 Task: Change  the formatting of the data to Which is Greater than 10.In conditional formating, put the option 'Chart 5 colour.'In the sheet  Attendance Tracker Templatebook
Action: Mouse moved to (36, 123)
Screenshot: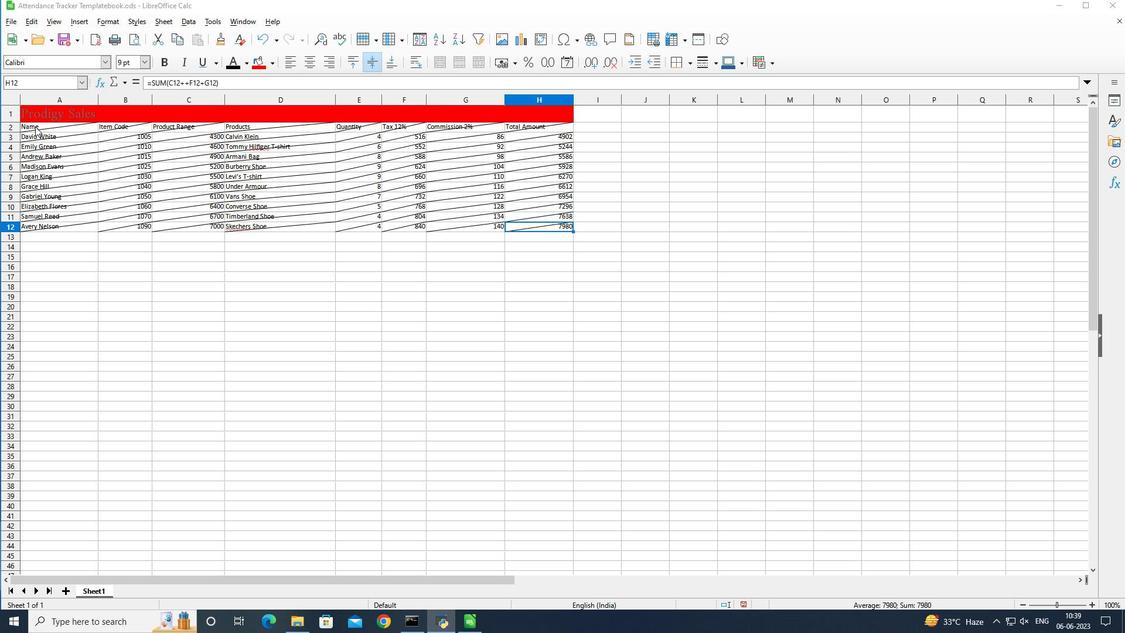 
Action: Mouse pressed left at (36, 123)
Screenshot: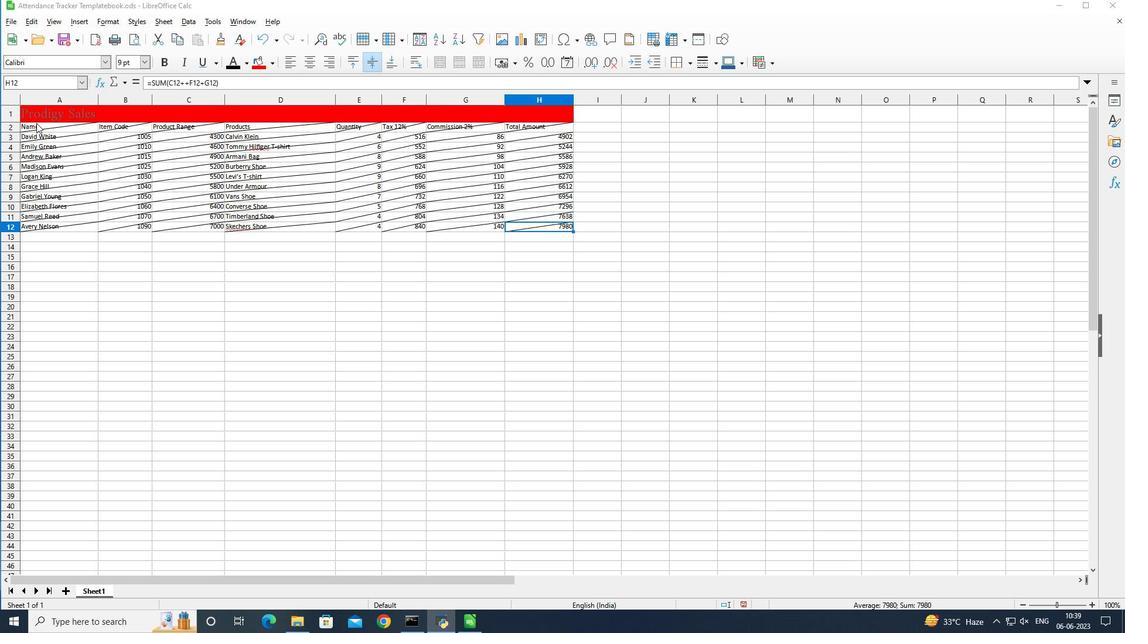 
Action: Mouse moved to (41, 122)
Screenshot: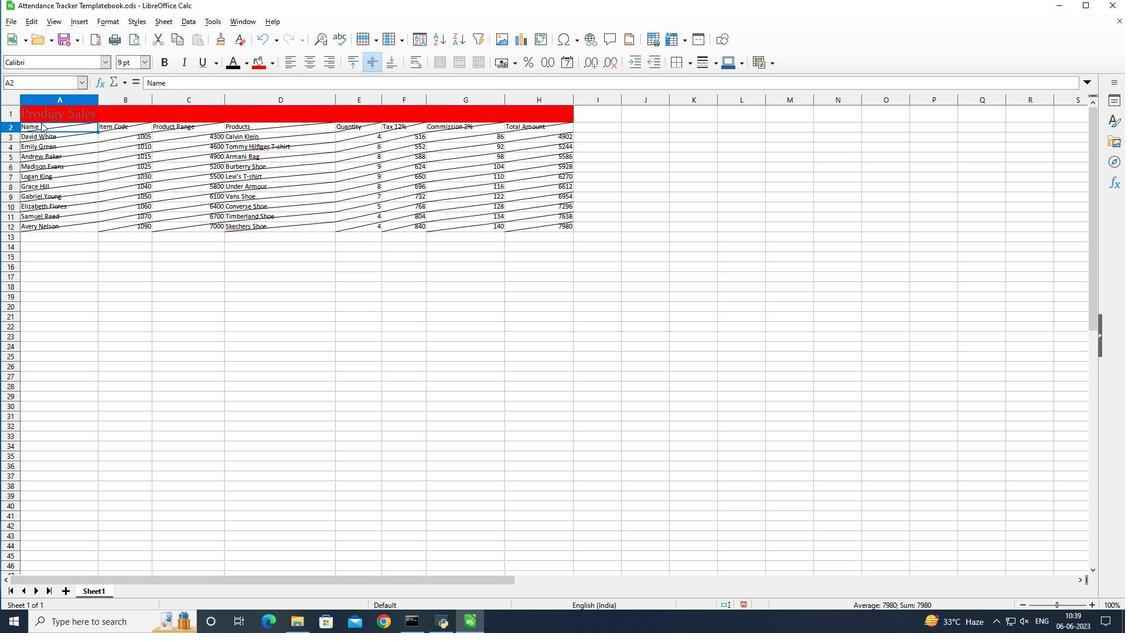 
Action: Mouse pressed left at (41, 122)
Screenshot: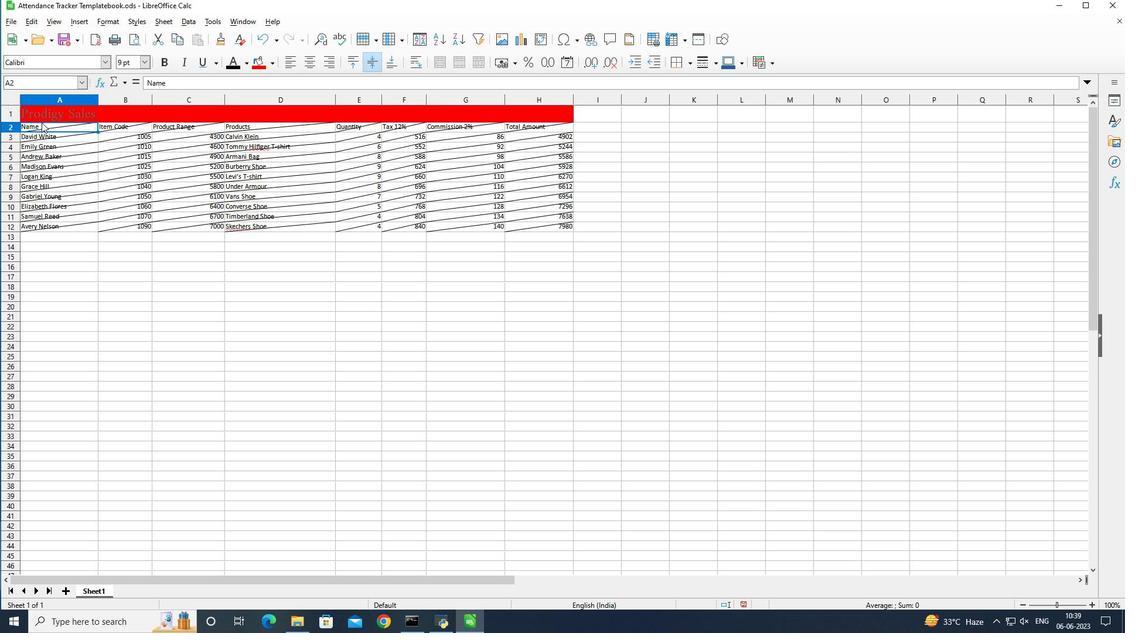 
Action: Mouse moved to (768, 61)
Screenshot: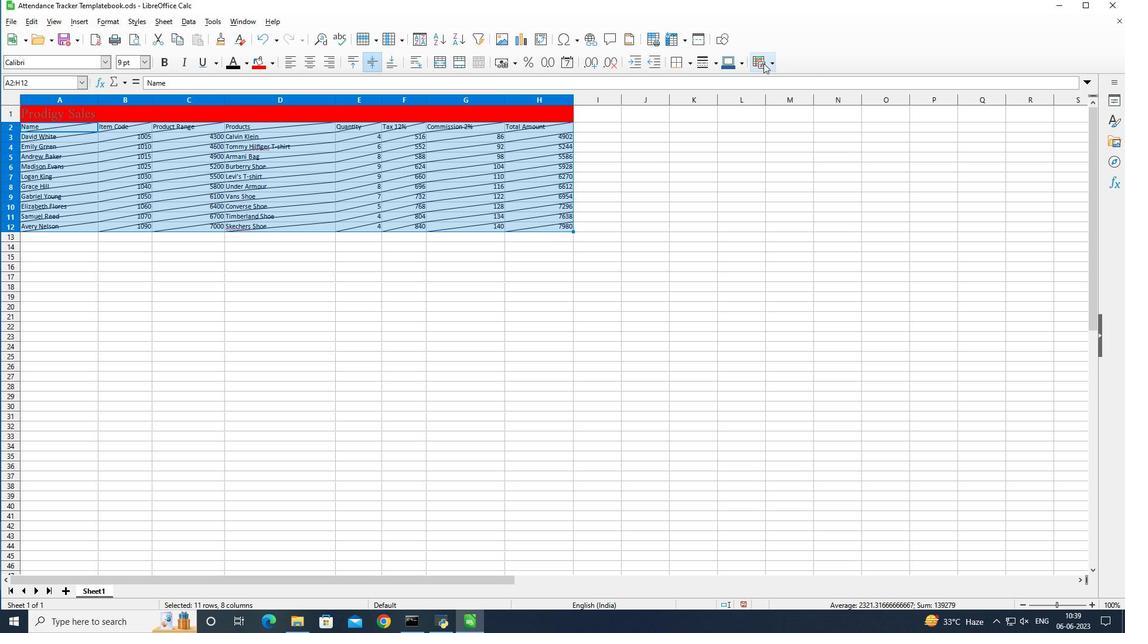 
Action: Mouse pressed left at (768, 61)
Screenshot: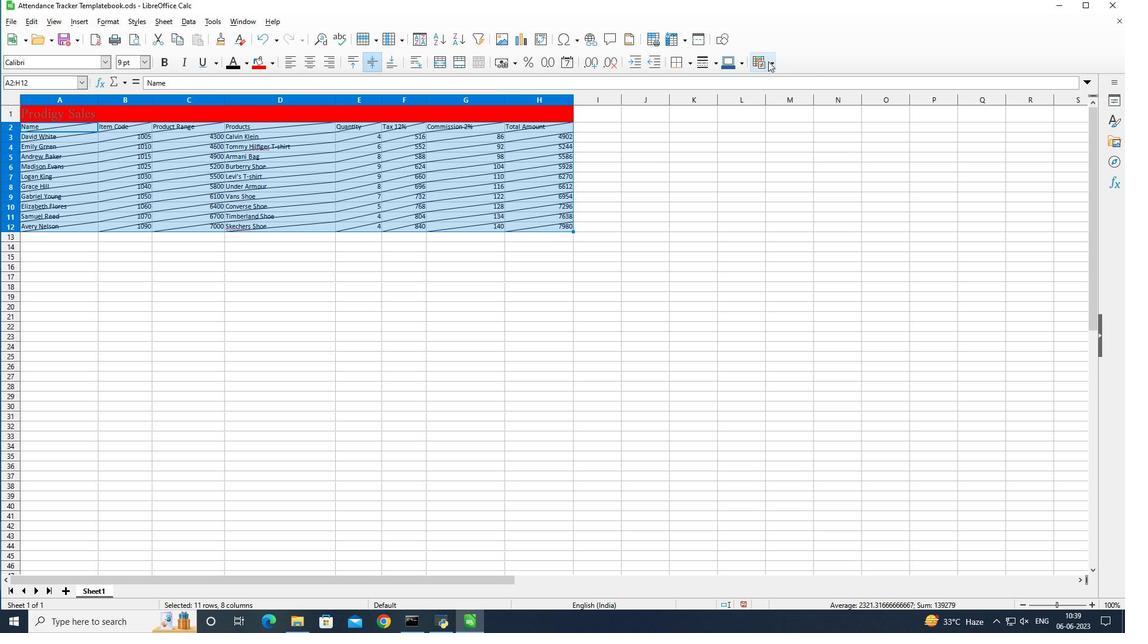 
Action: Mouse moved to (782, 75)
Screenshot: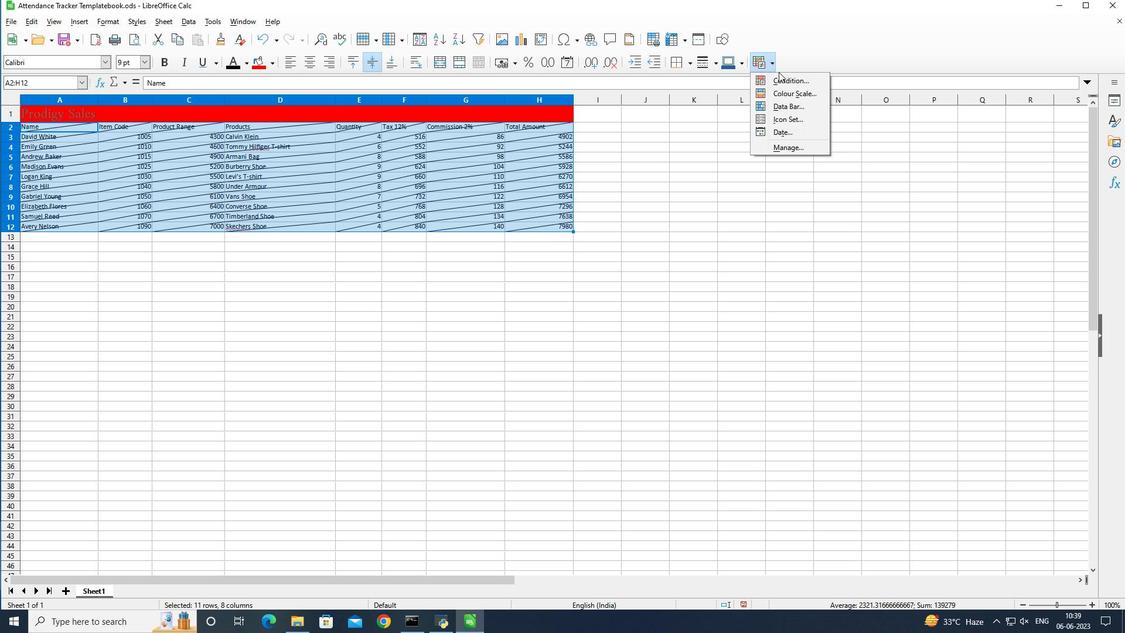 
Action: Mouse pressed left at (782, 75)
Screenshot: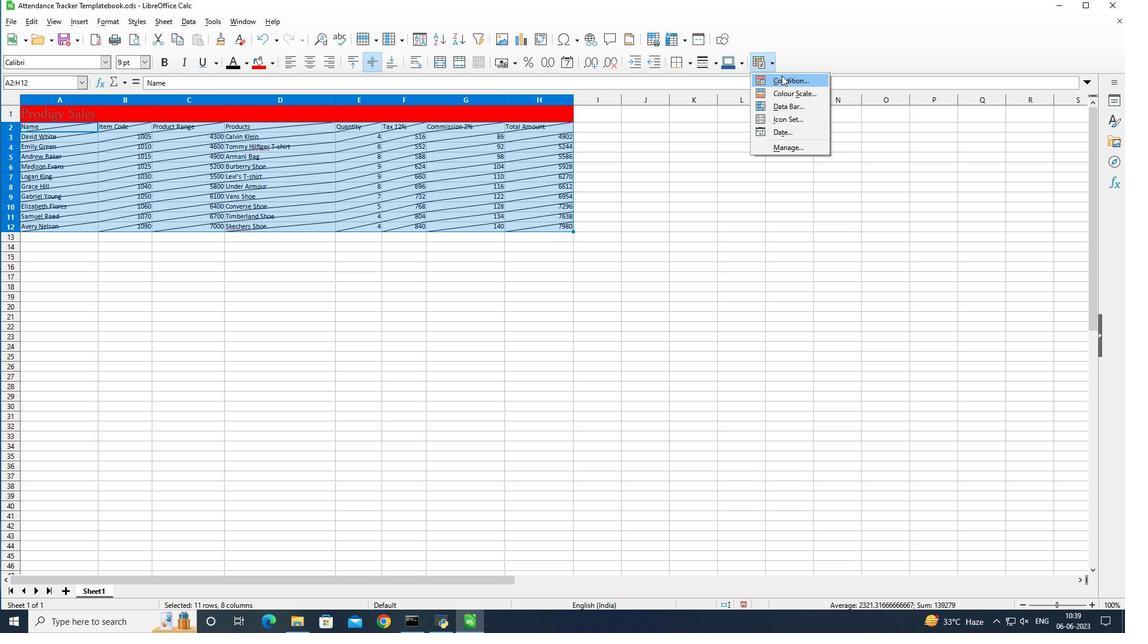 
Action: Mouse moved to (566, 187)
Screenshot: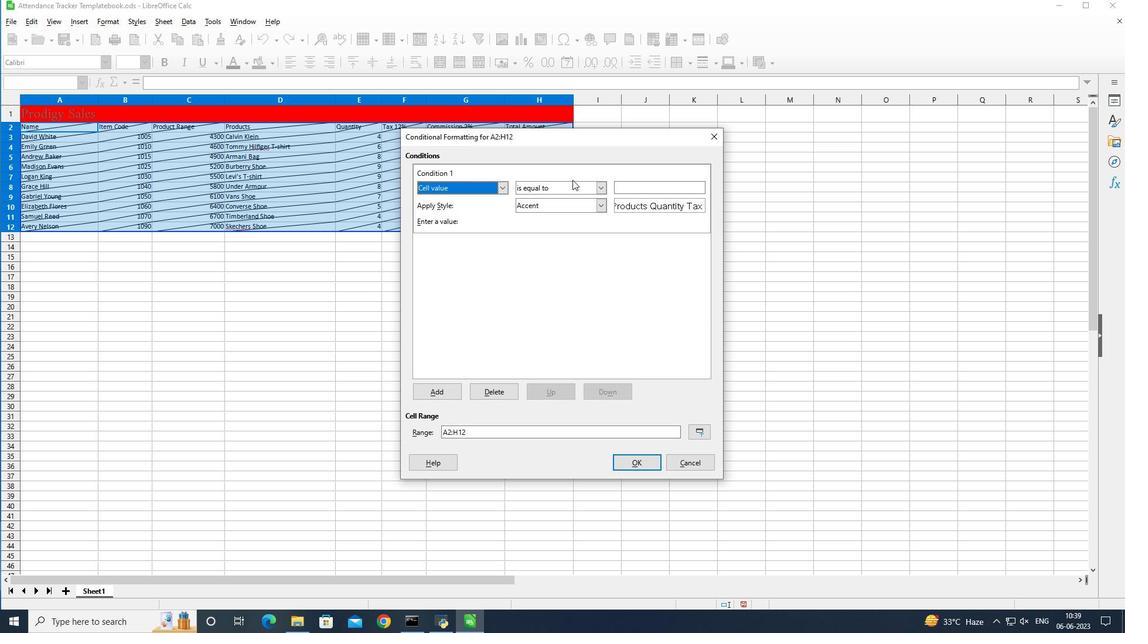 
Action: Mouse pressed left at (566, 187)
Screenshot: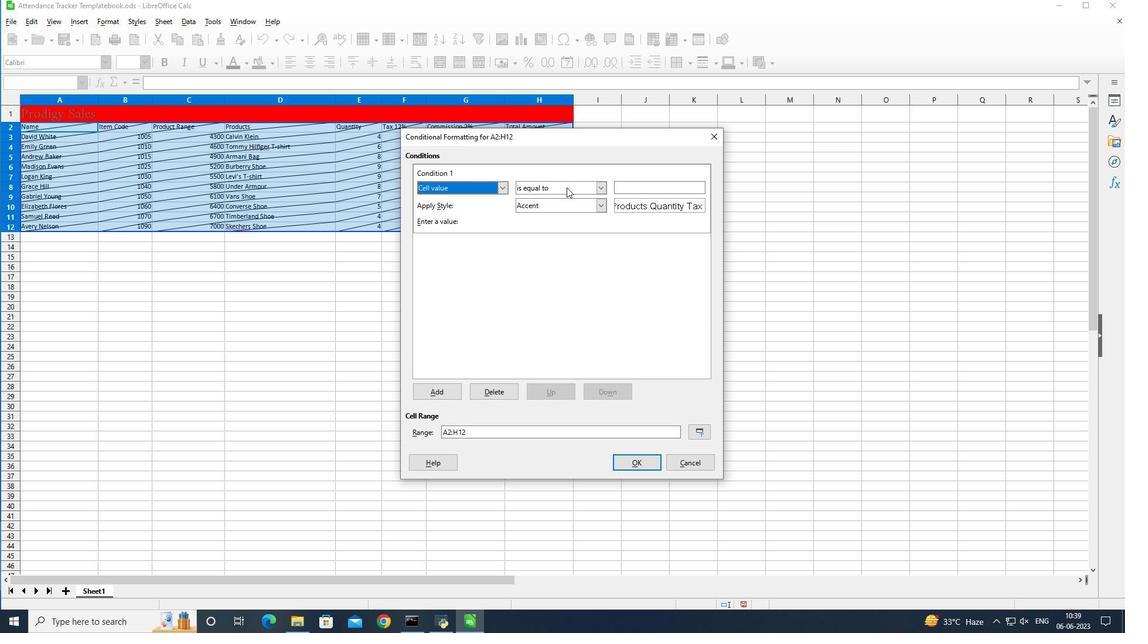 
Action: Mouse moved to (561, 218)
Screenshot: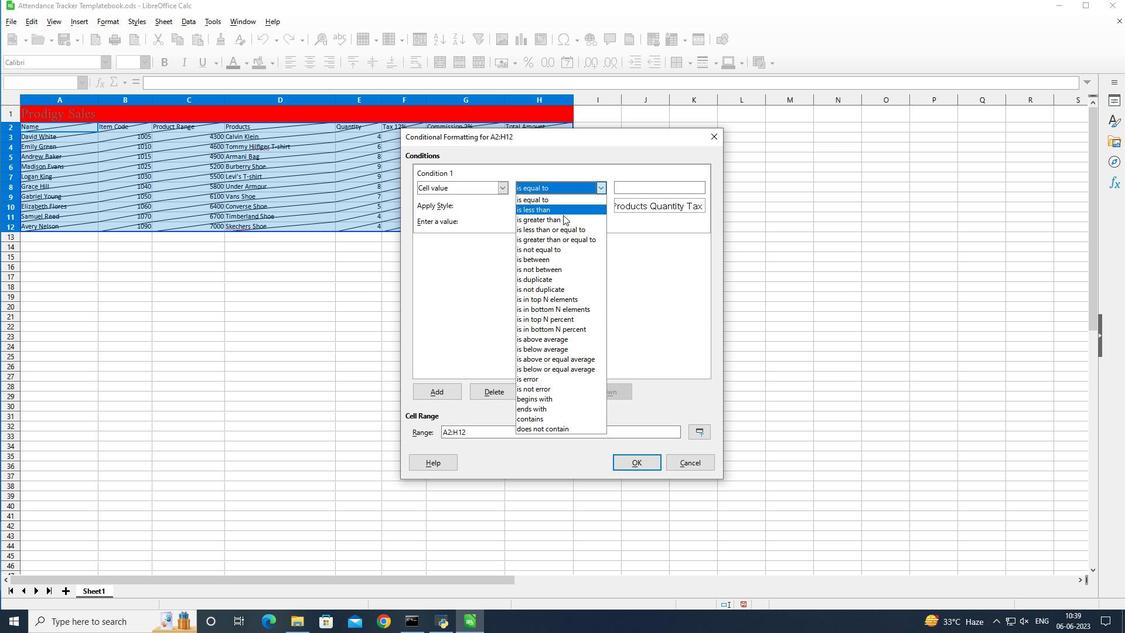
Action: Mouse pressed left at (561, 218)
Screenshot: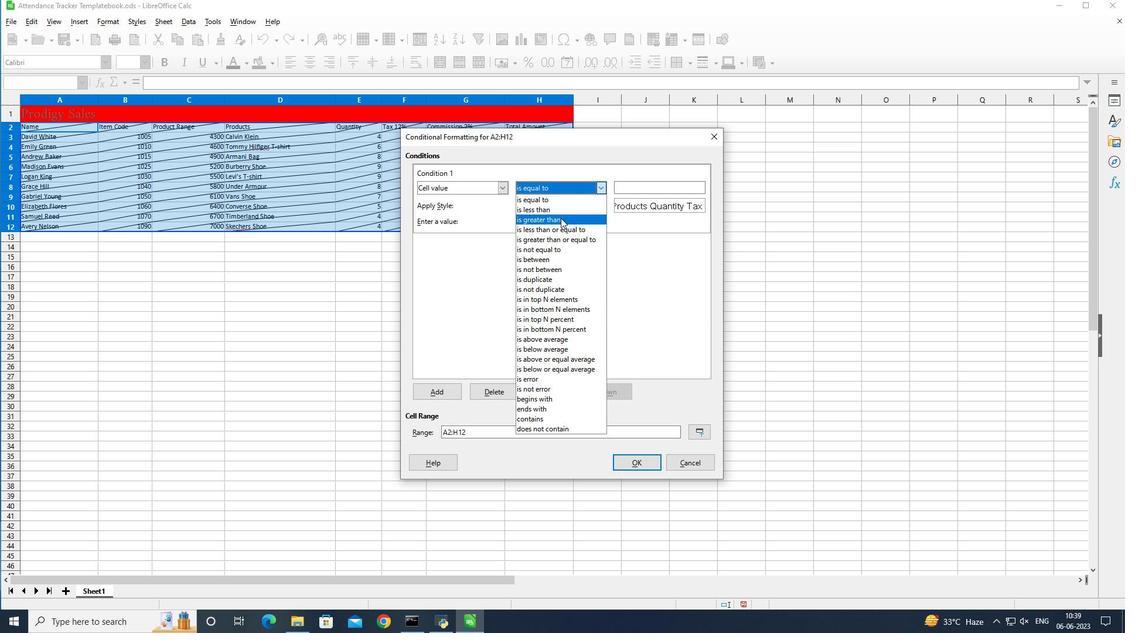 
Action: Mouse moved to (634, 185)
Screenshot: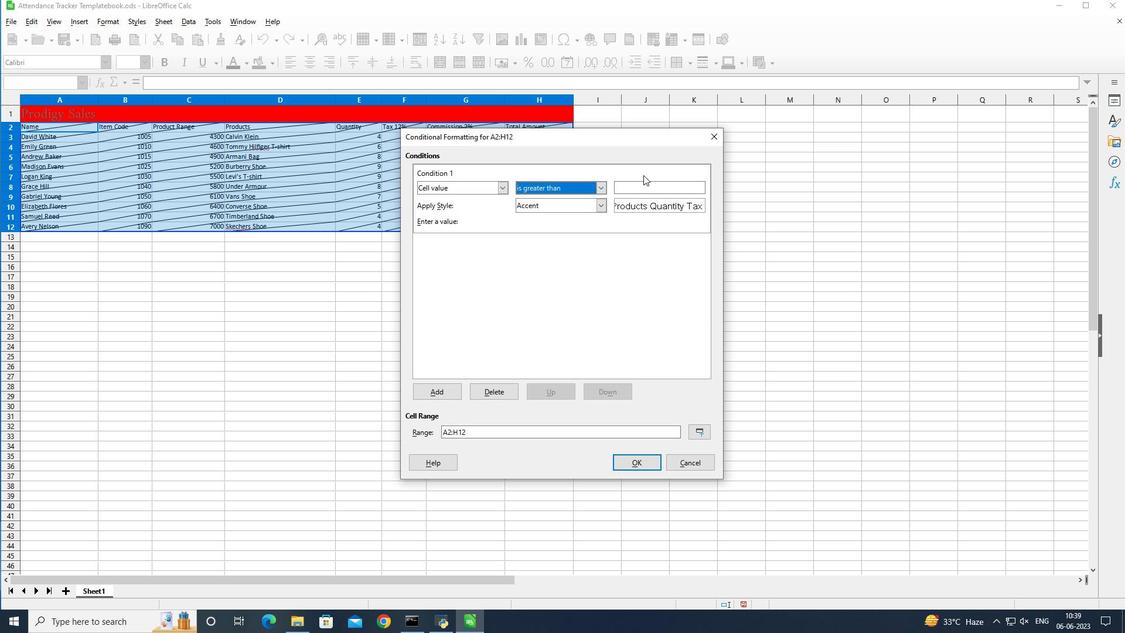 
Action: Mouse pressed left at (634, 185)
Screenshot: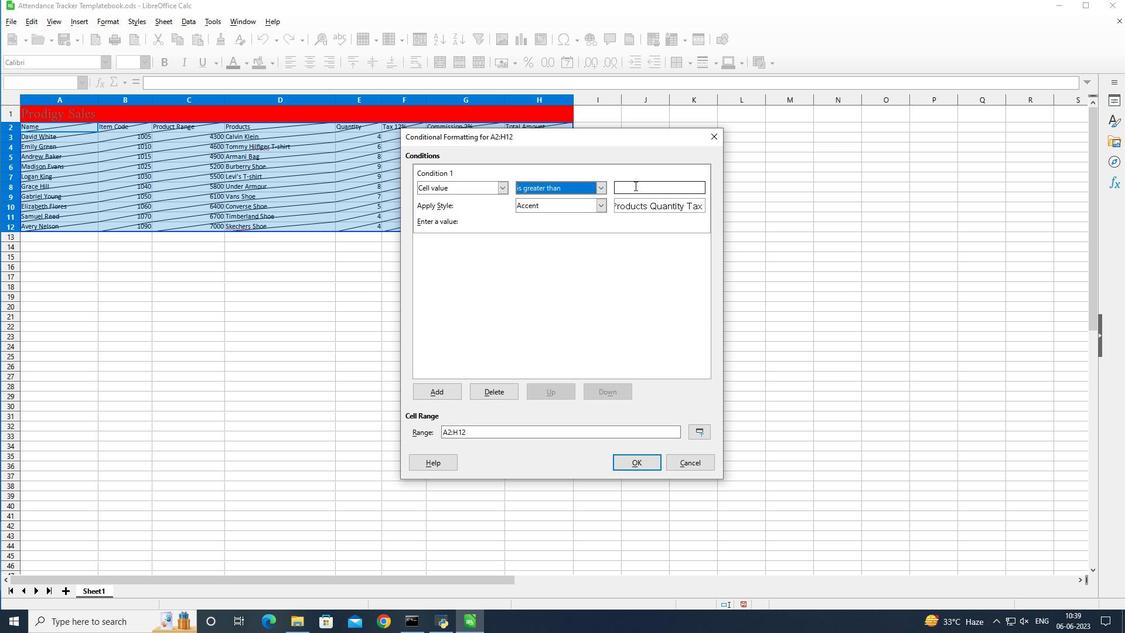 
Action: Key pressed 10
Screenshot: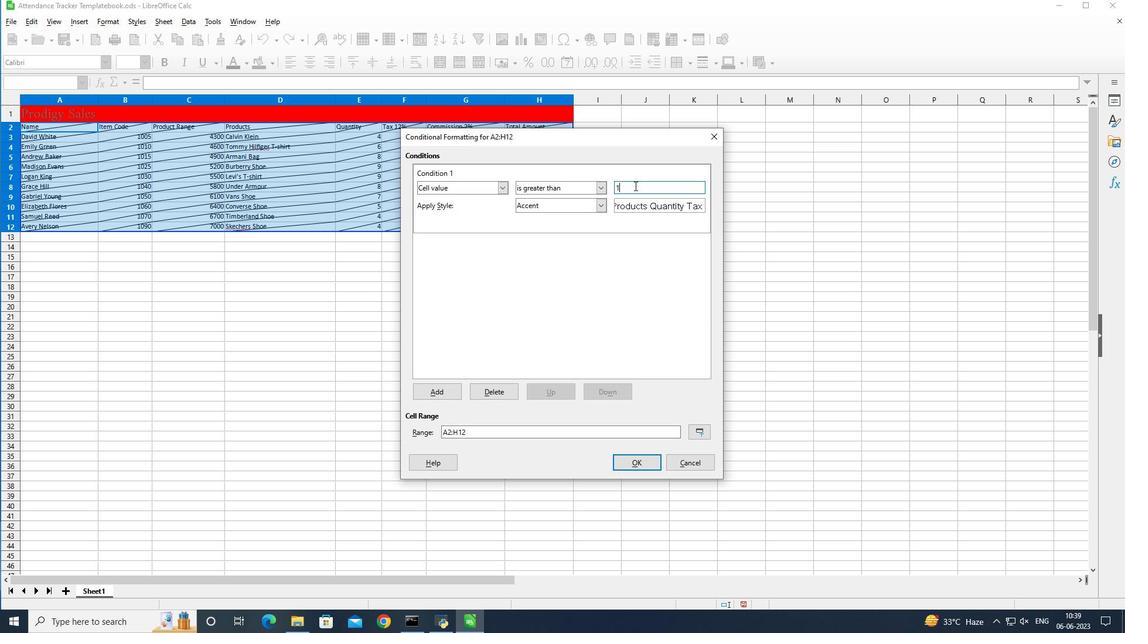 
Action: Mouse moved to (652, 458)
Screenshot: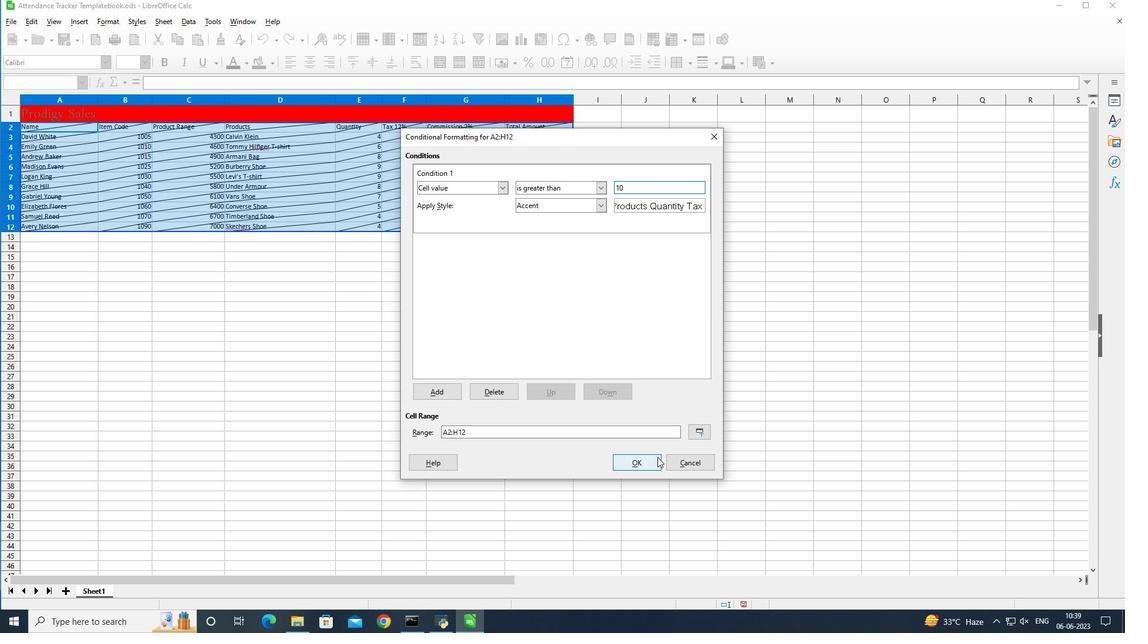 
Action: Mouse pressed left at (652, 458)
Screenshot: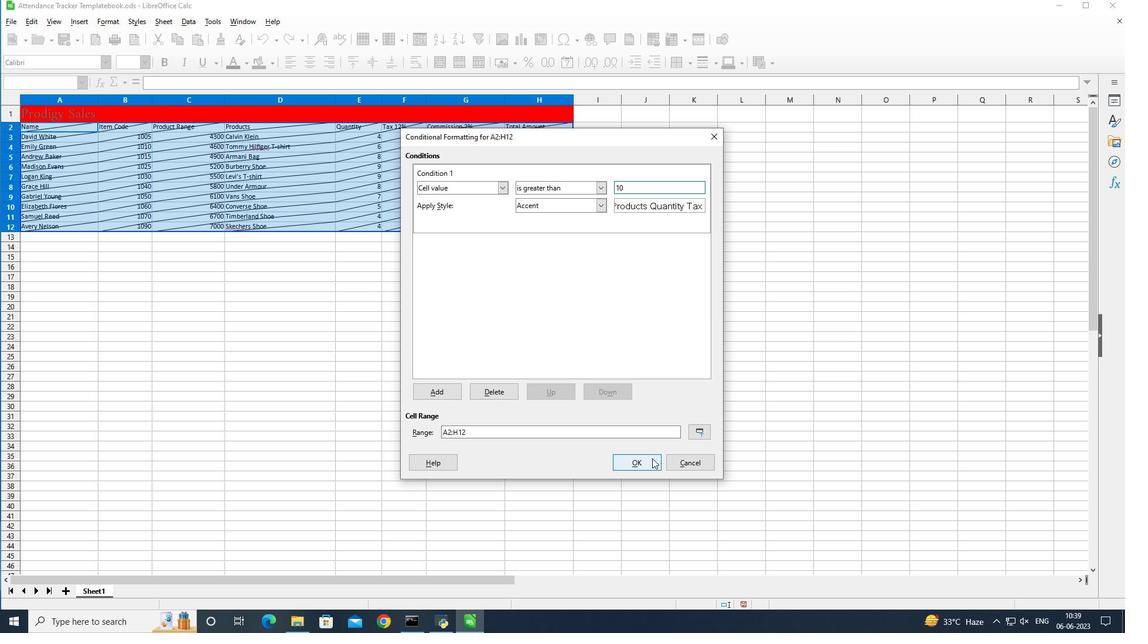
Action: Mouse moved to (773, 61)
Screenshot: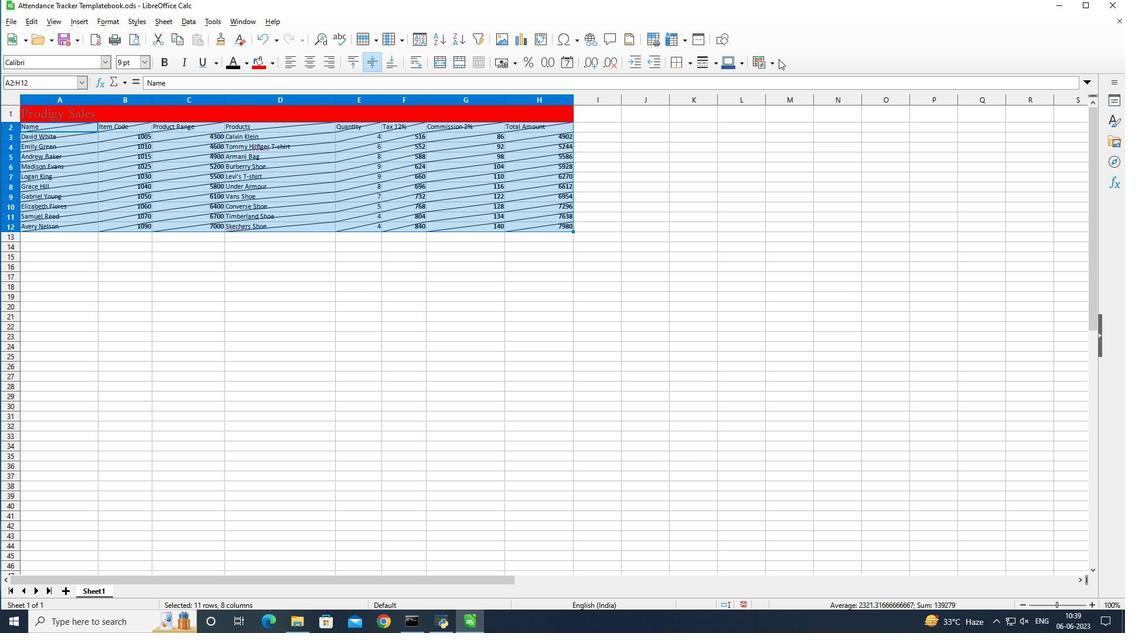 
Action: Mouse pressed left at (773, 61)
Screenshot: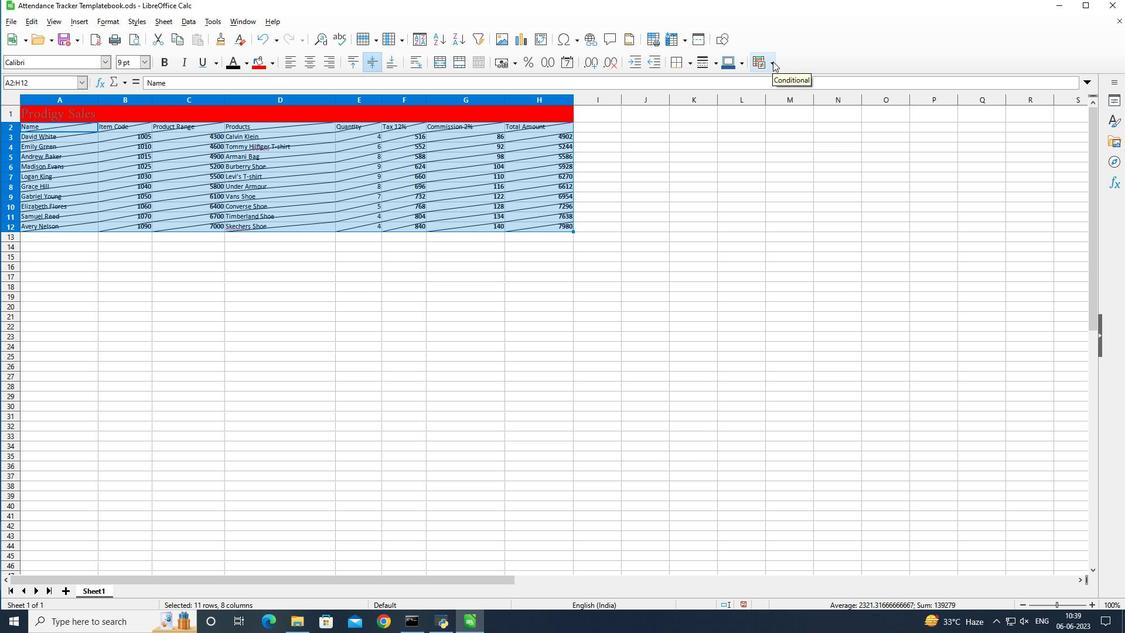 
Action: Mouse moved to (783, 92)
Screenshot: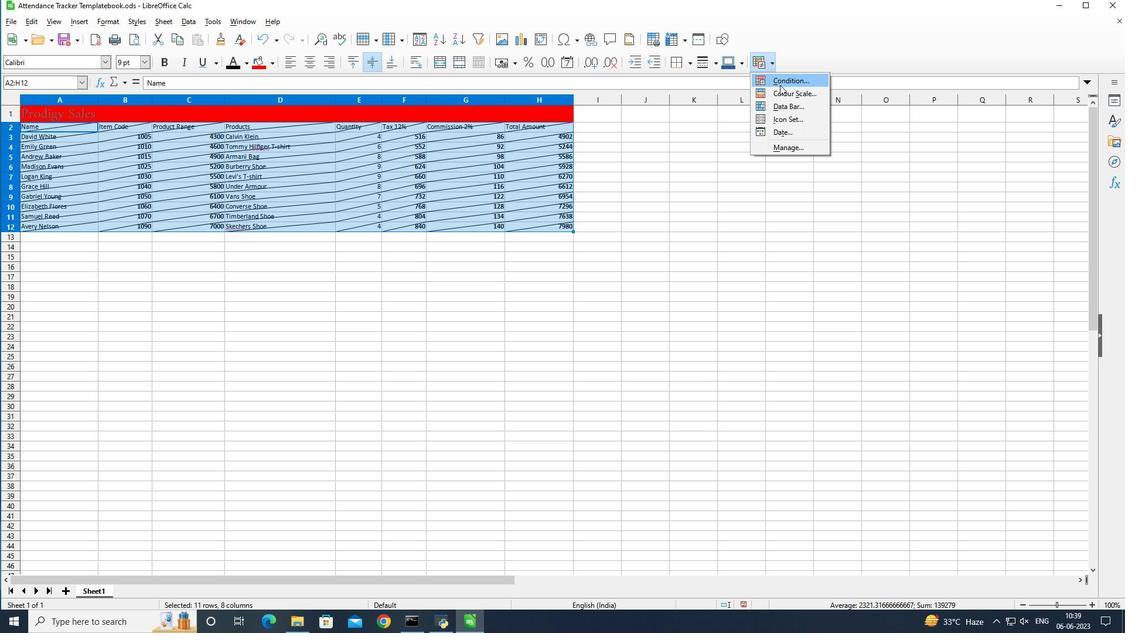 
Action: Mouse pressed left at (783, 92)
Screenshot: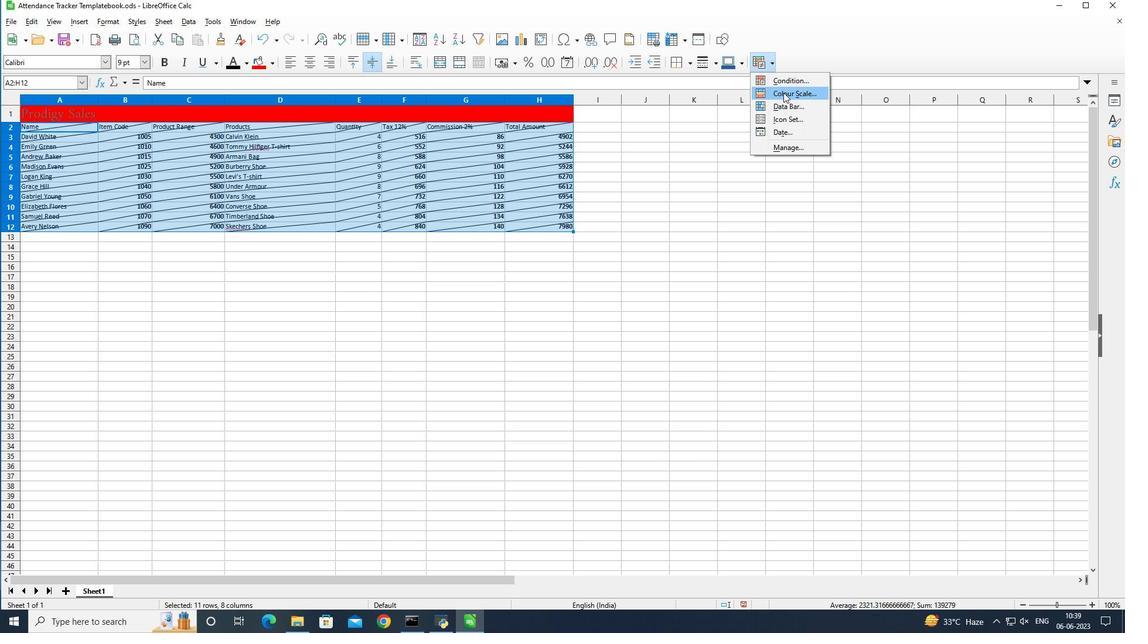
Action: Mouse moved to (496, 186)
Screenshot: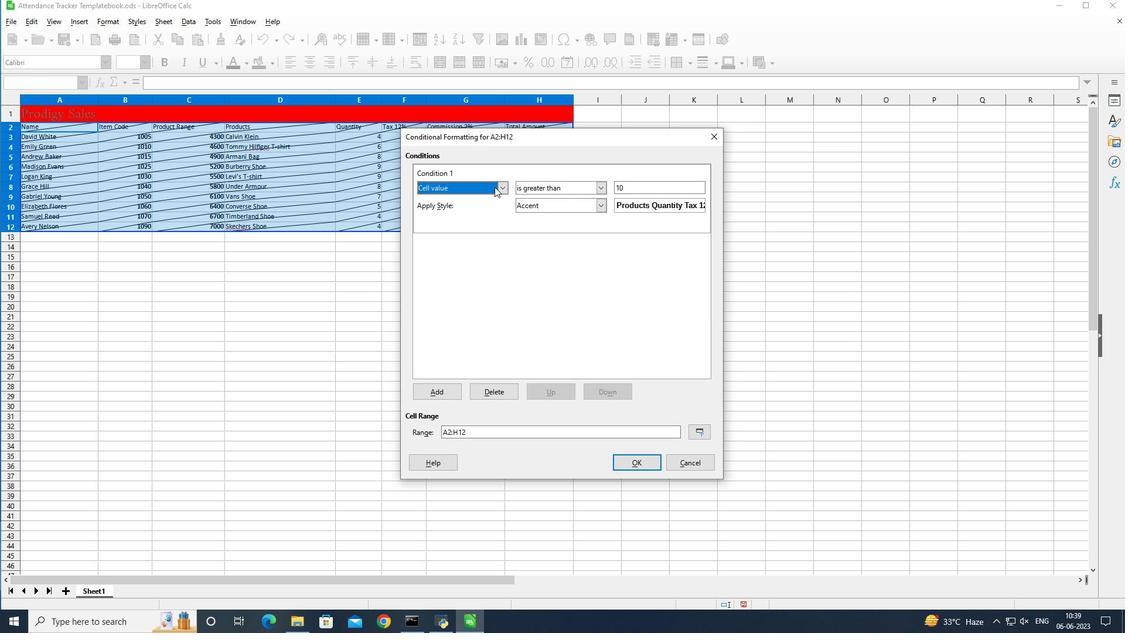 
Action: Mouse pressed left at (496, 186)
Screenshot: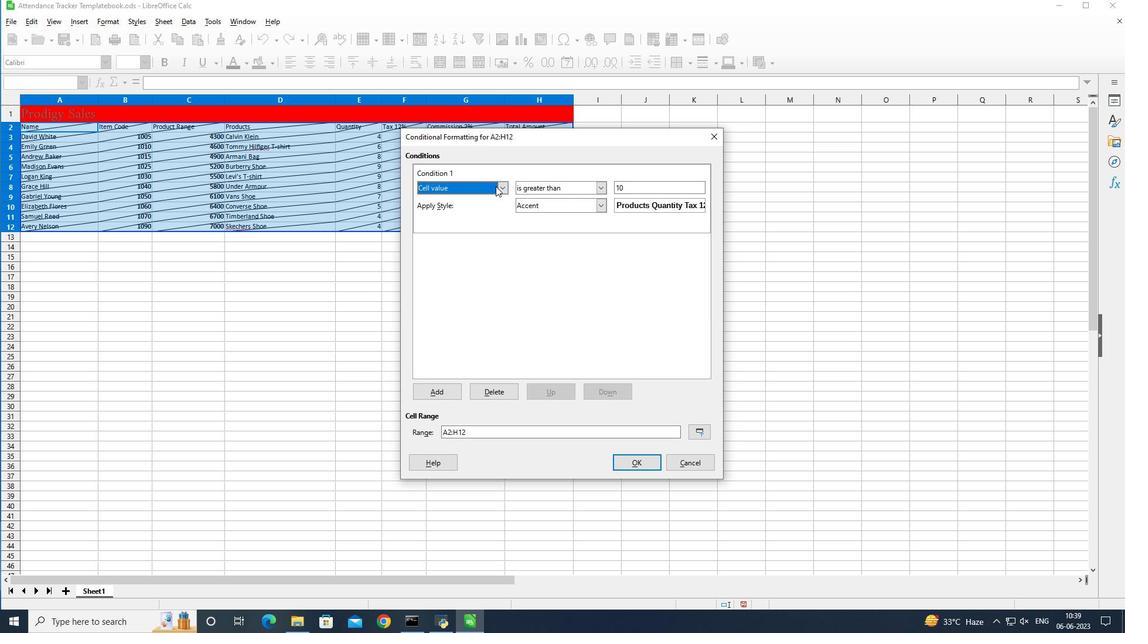 
Action: Mouse moved to (490, 203)
Screenshot: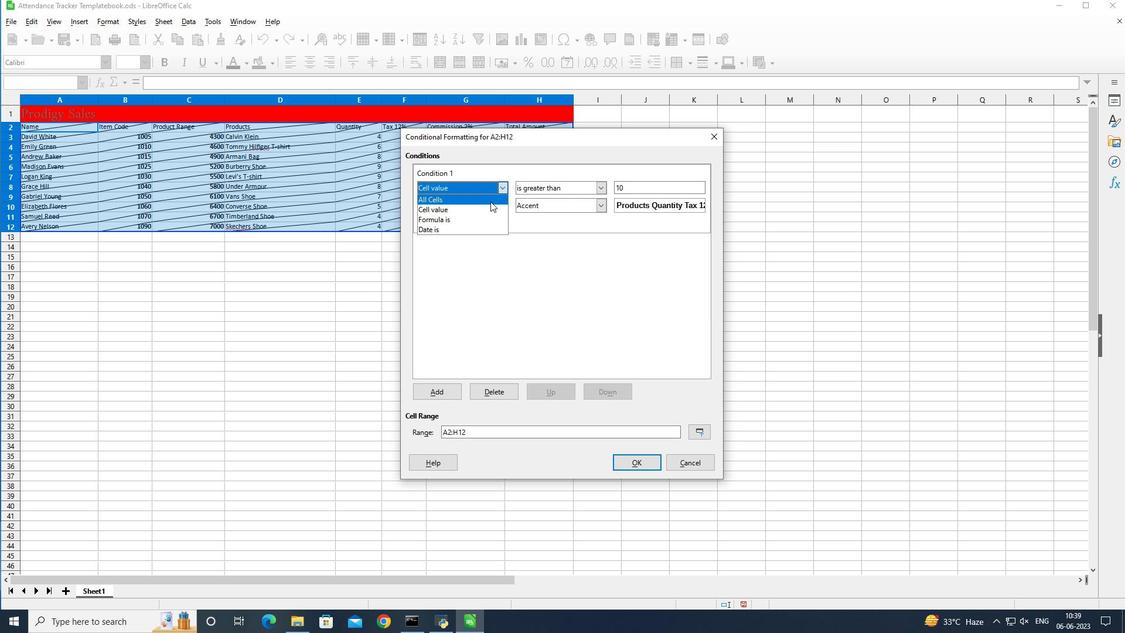 
Action: Mouse pressed left at (490, 203)
Screenshot: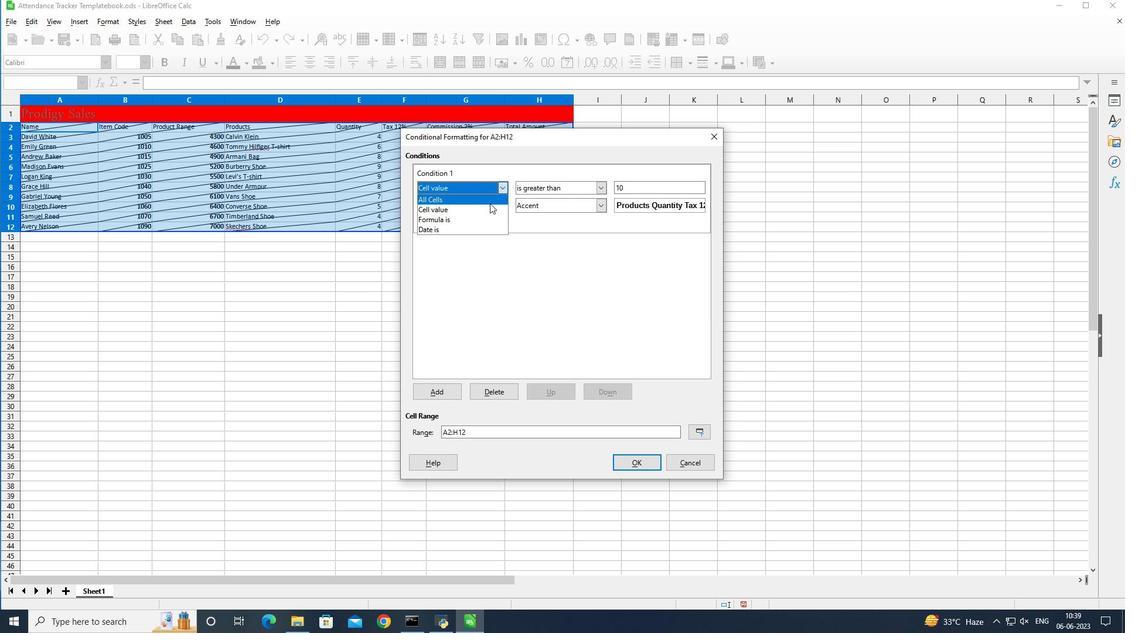 
Action: Mouse moved to (501, 246)
Screenshot: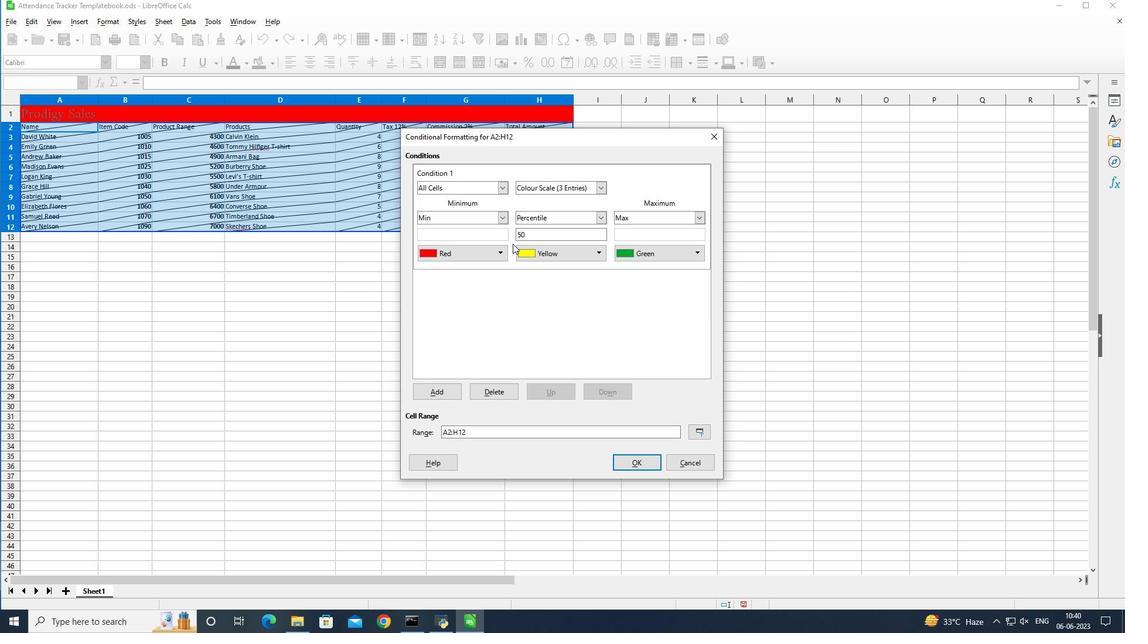 
Action: Mouse pressed left at (501, 246)
Screenshot: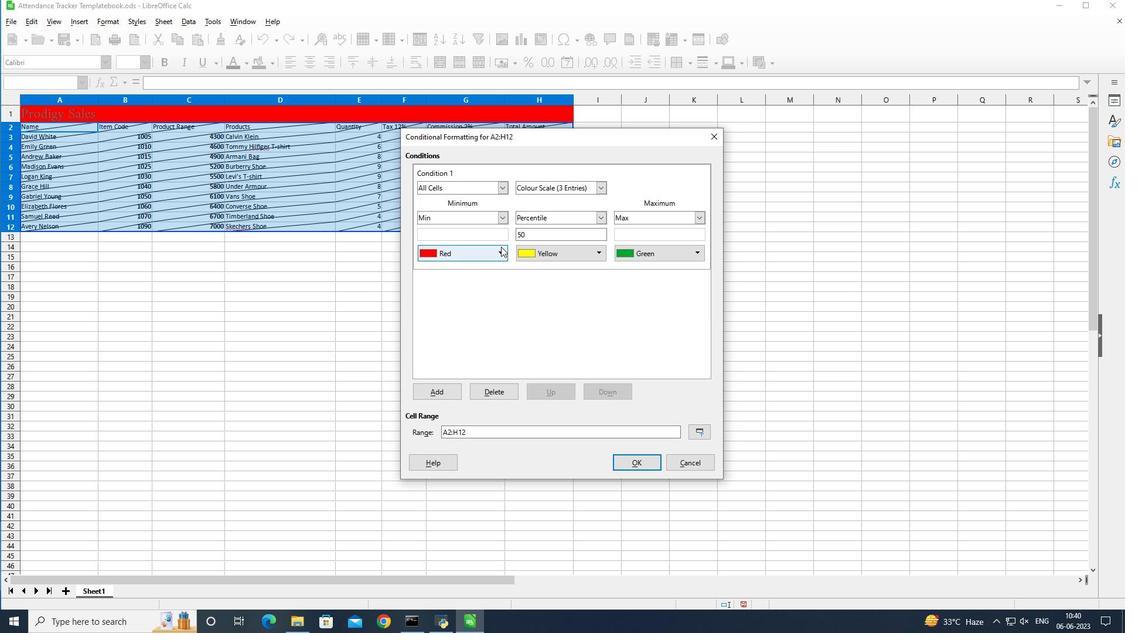 
Action: Mouse moved to (499, 270)
Screenshot: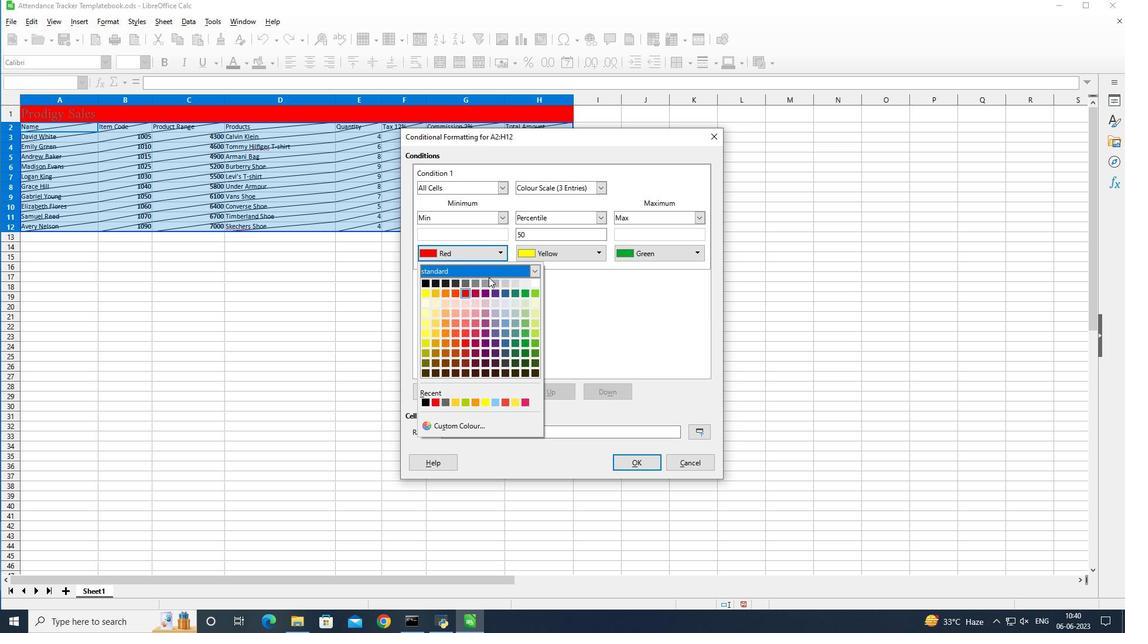 
Action: Mouse pressed left at (499, 270)
Screenshot: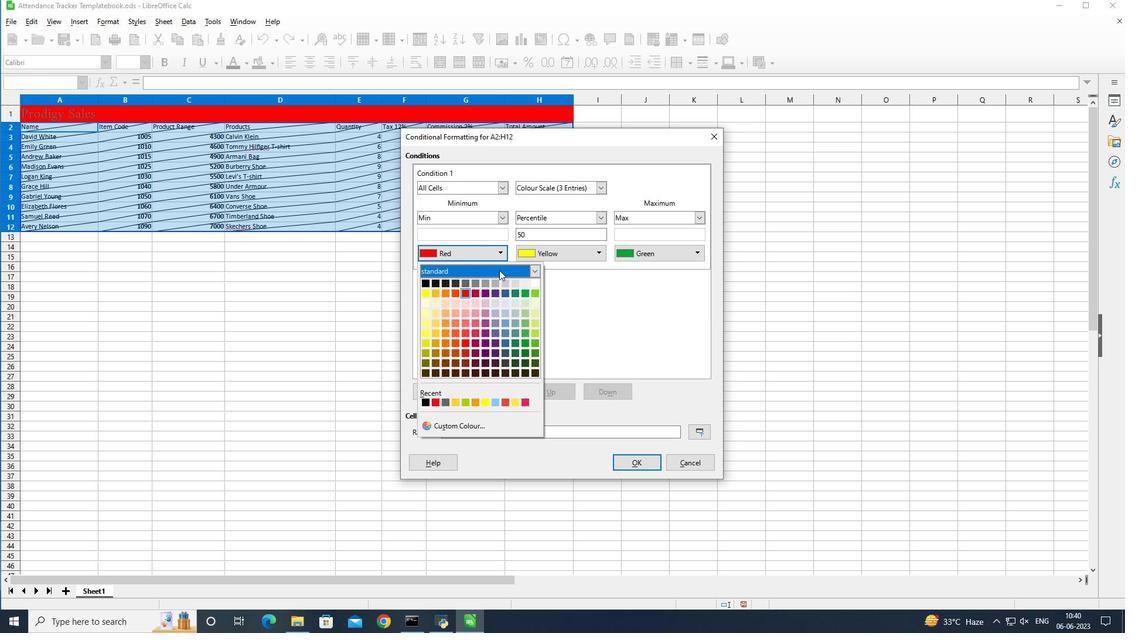 
Action: Mouse moved to (483, 291)
Screenshot: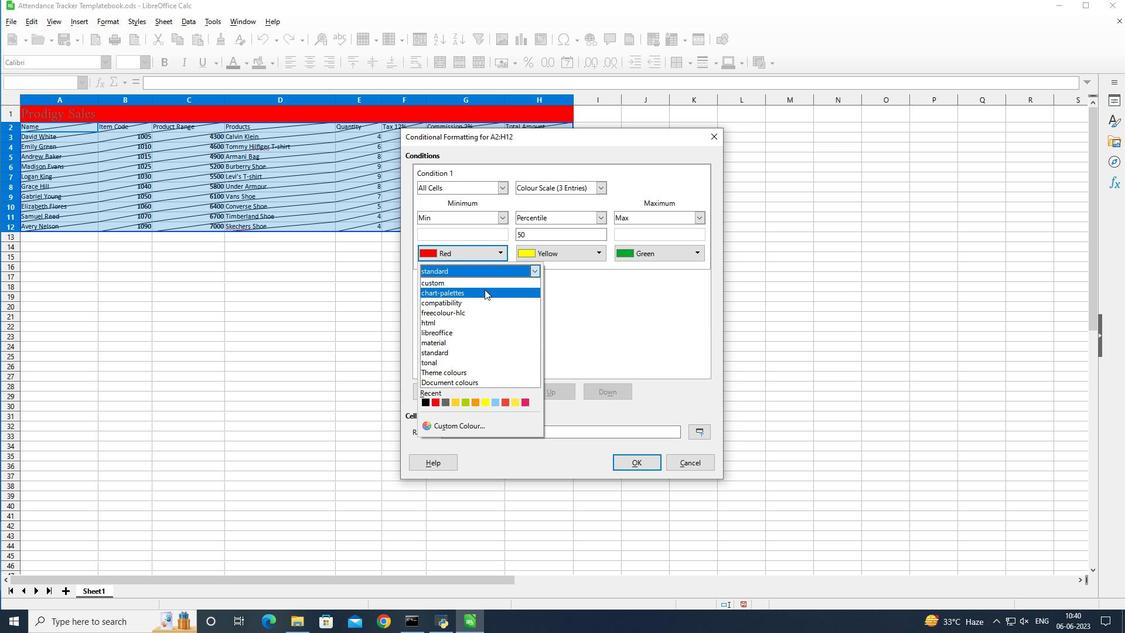
Action: Mouse pressed left at (483, 291)
Screenshot: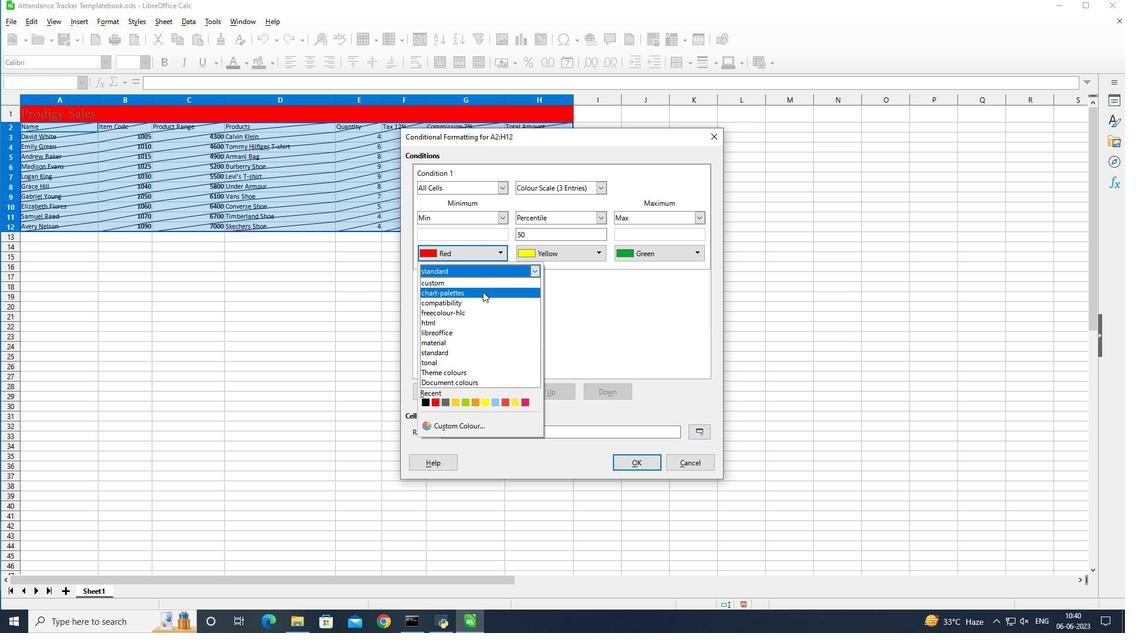 
Action: Mouse moved to (467, 282)
Screenshot: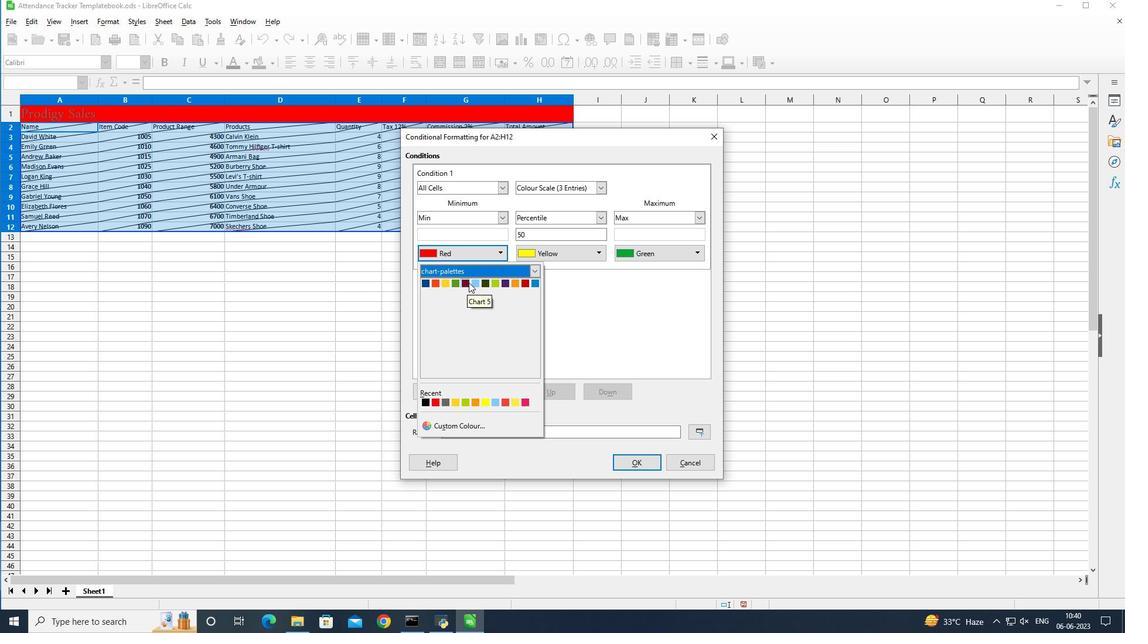 
Action: Mouse pressed left at (467, 282)
Screenshot: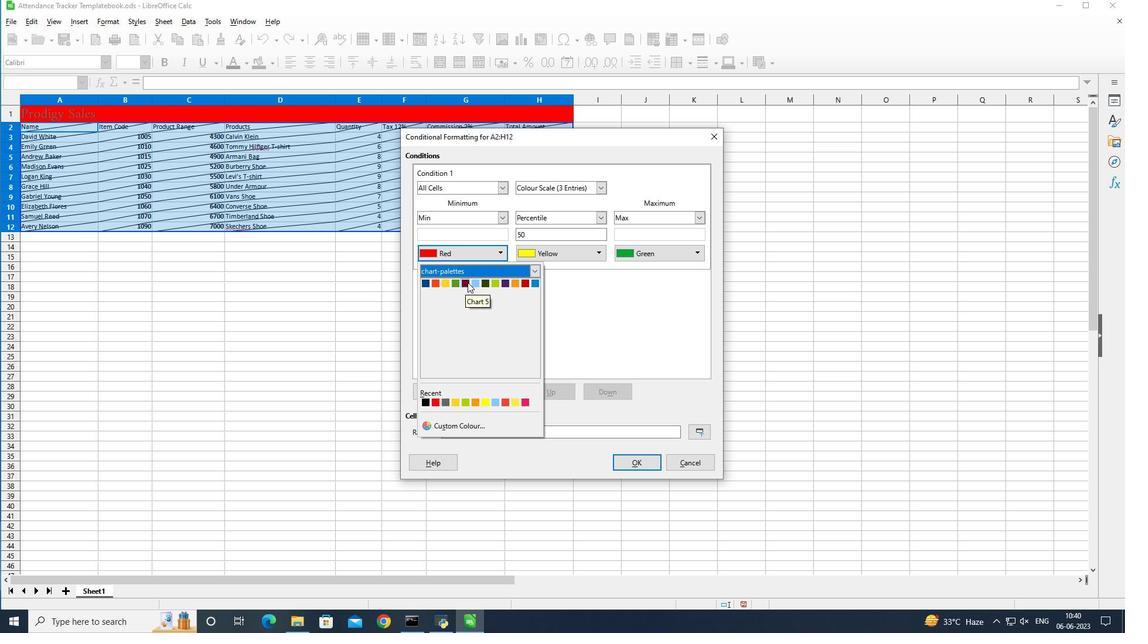 
Action: Mouse moved to (644, 467)
Screenshot: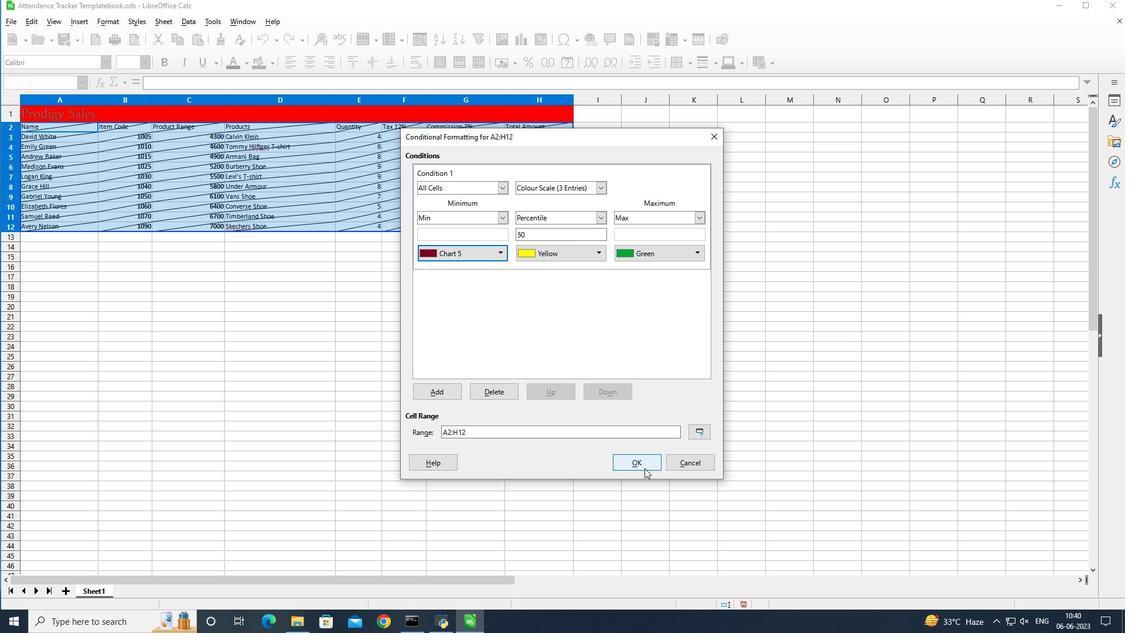 
Action: Mouse pressed left at (644, 467)
Screenshot: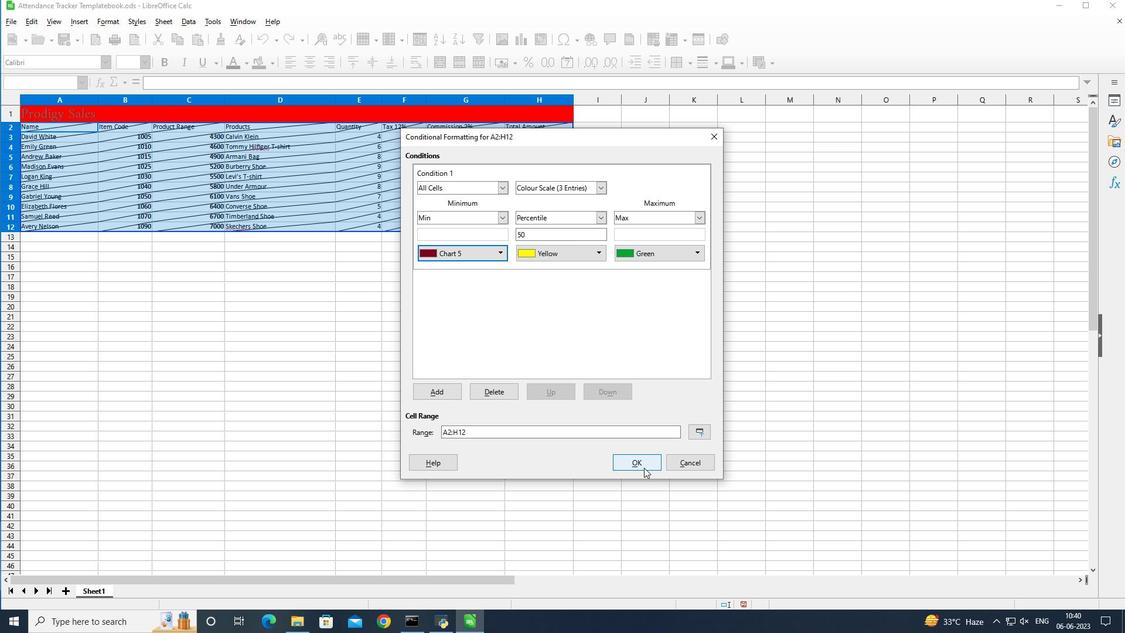 
Action: Mouse moved to (549, 224)
Screenshot: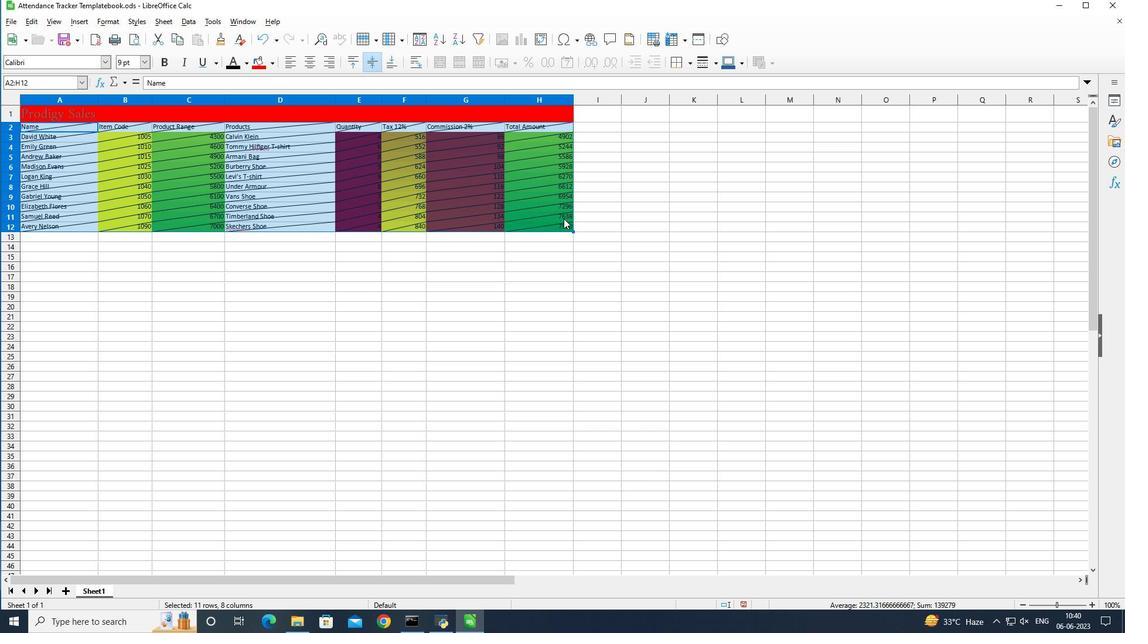 
Action: Mouse pressed left at (549, 224)
Screenshot: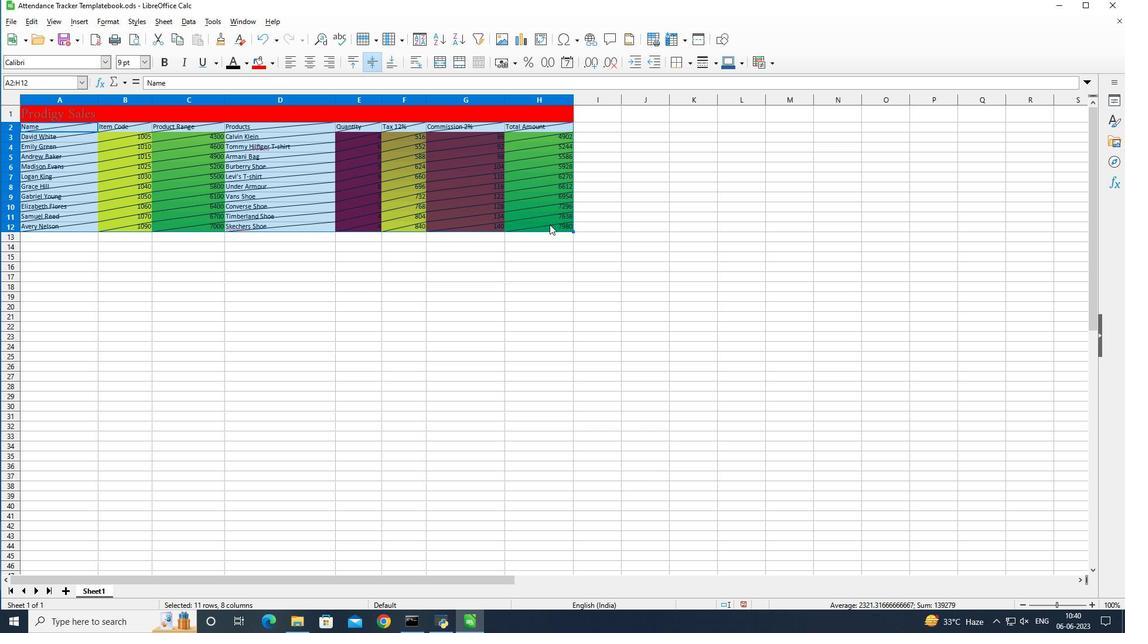 
Action: Mouse moved to (679, 277)
Screenshot: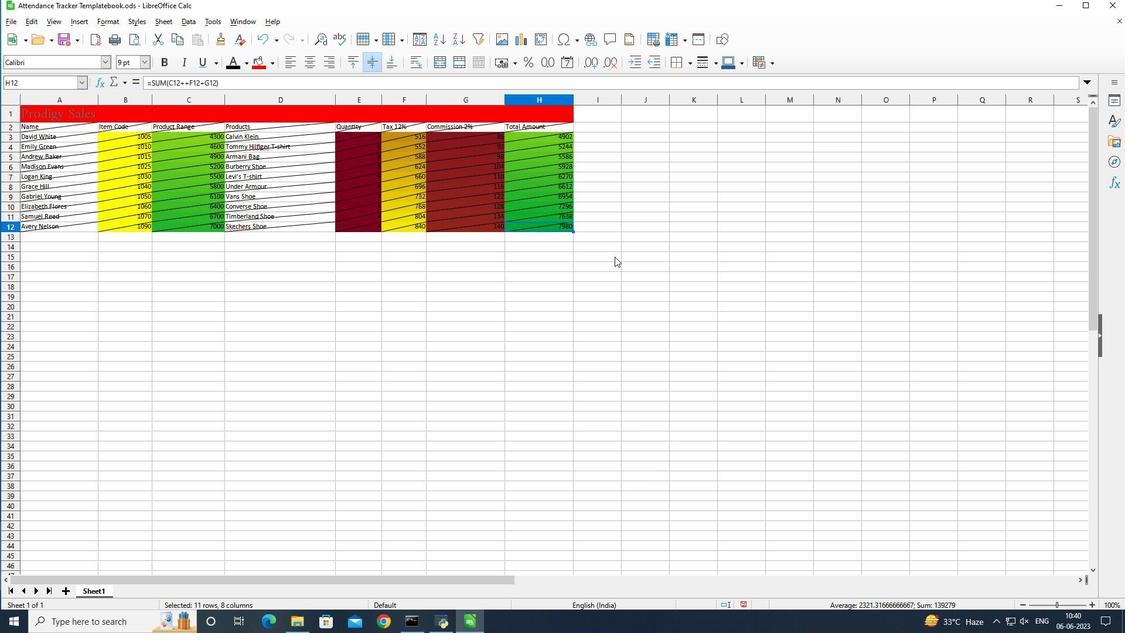 
